 Task: Plan a team-building puzzle-solving activity for the 28th at 6:30 PM.
Action: Mouse moved to (39, 72)
Screenshot: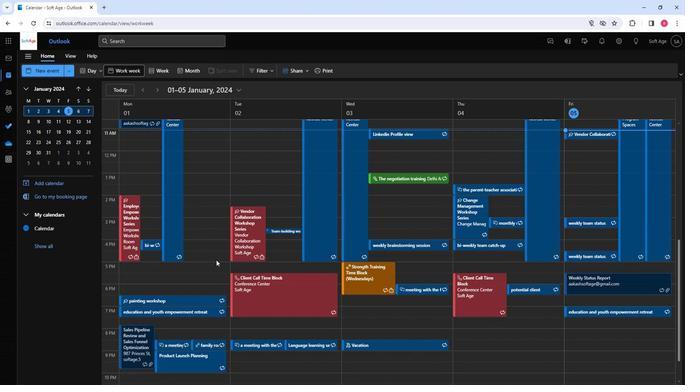 
Action: Mouse pressed left at (39, 72)
Screenshot: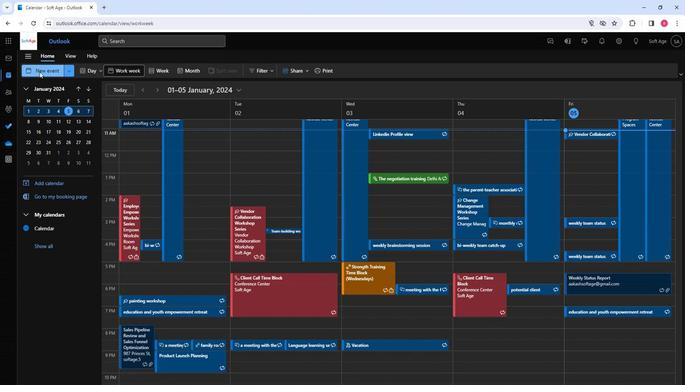 
Action: Mouse moved to (168, 125)
Screenshot: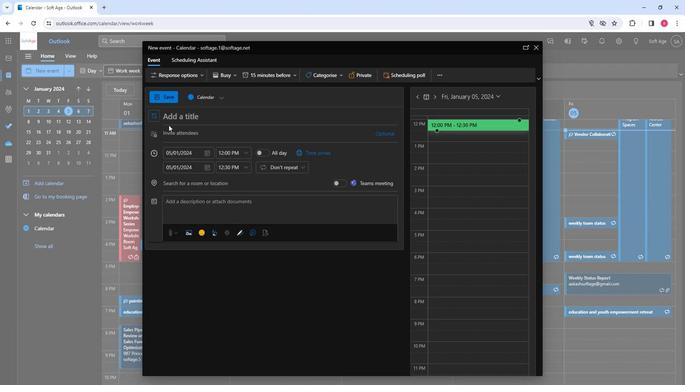 
Action: Key pressed <Key.shift>Team-<Key.shift>Building<Key.space><Key.shift>Puzzle-<Key.shift>Solving<Key.space><Key.shift><Key.shift>Activity
Screenshot: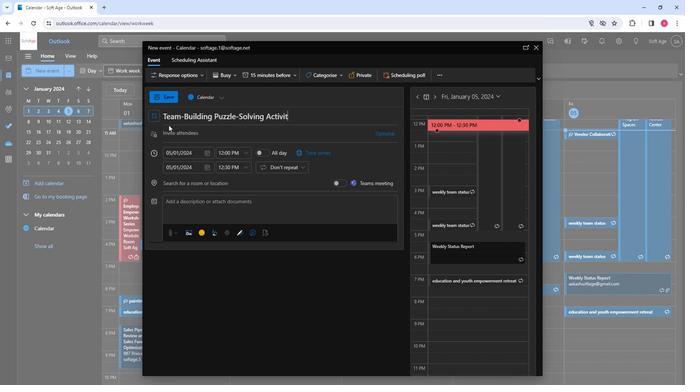 
Action: Mouse moved to (174, 130)
Screenshot: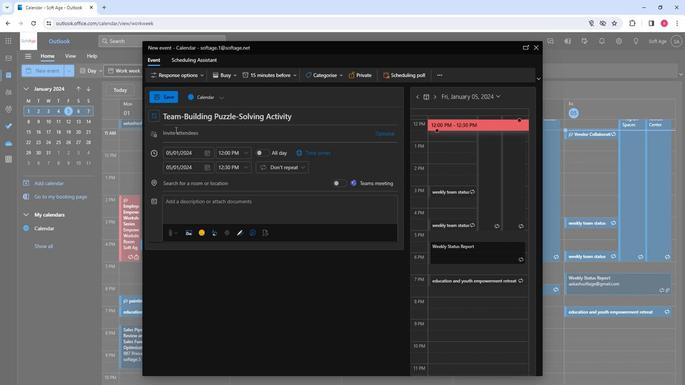 
Action: Mouse pressed left at (174, 130)
Screenshot: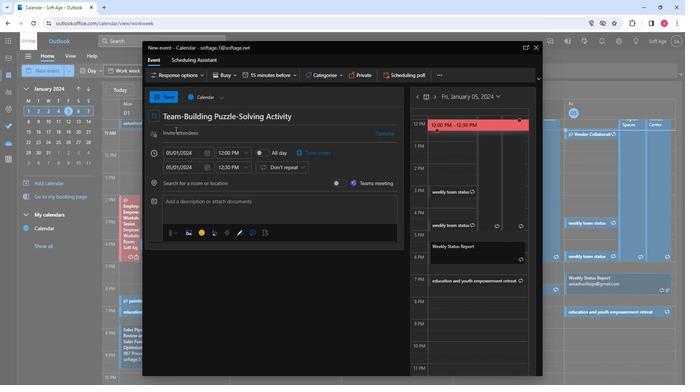 
Action: Key pressed so
Screenshot: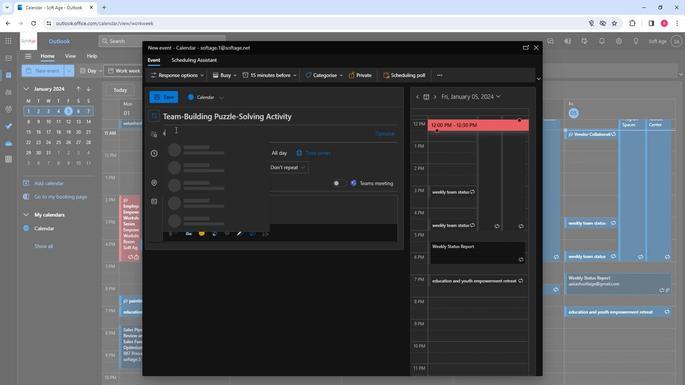 
Action: Mouse moved to (194, 147)
Screenshot: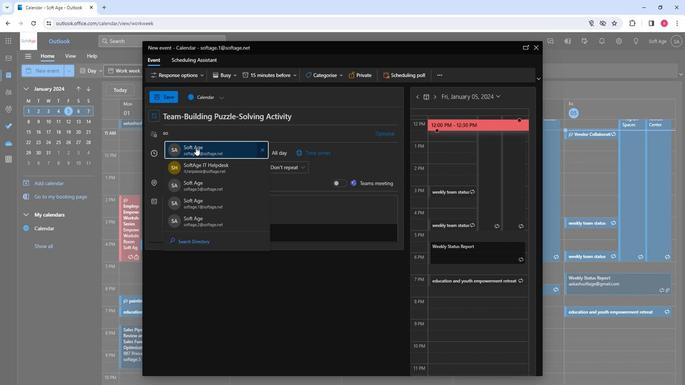 
Action: Mouse pressed left at (194, 147)
Screenshot: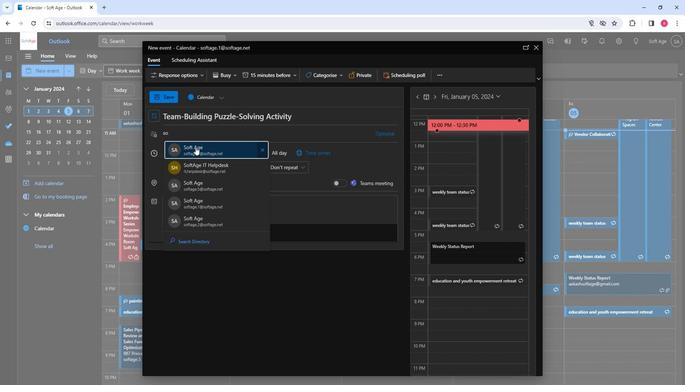 
Action: Mouse moved to (194, 181)
Screenshot: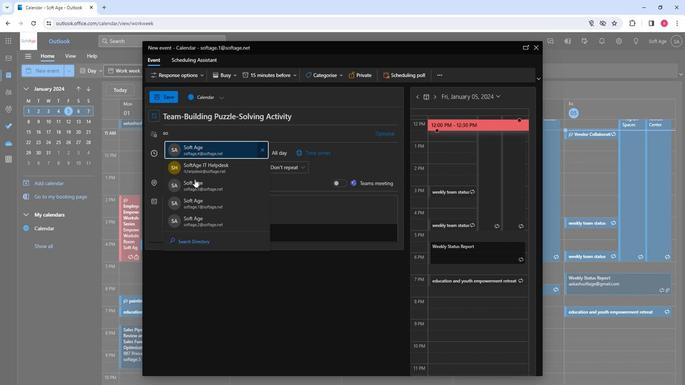 
Action: Key pressed s
Screenshot: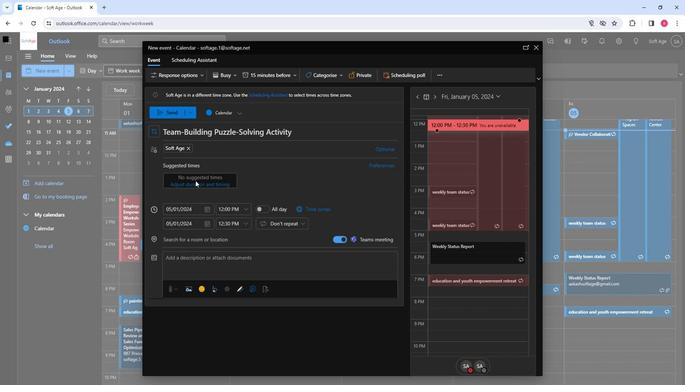 
Action: Mouse moved to (219, 214)
Screenshot: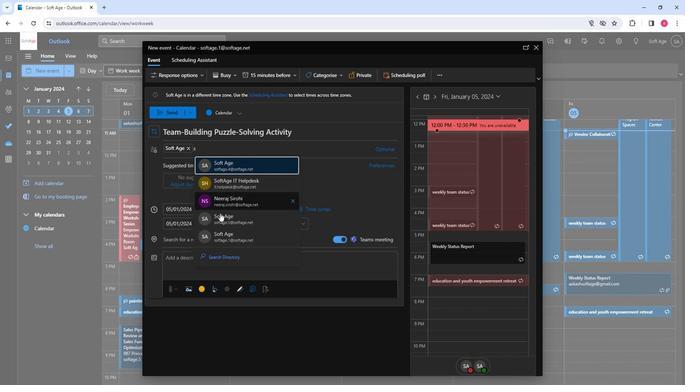 
Action: Mouse pressed left at (219, 214)
Screenshot: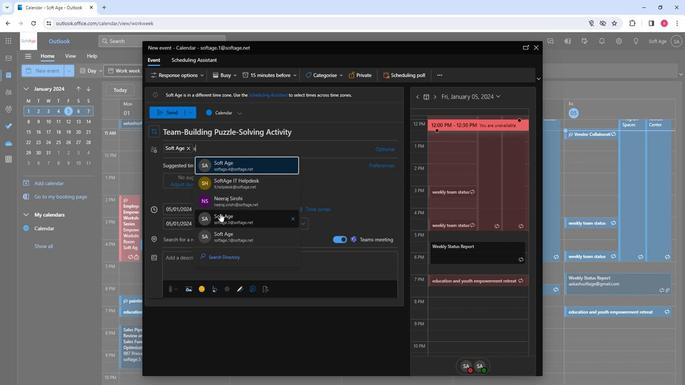 
Action: Mouse moved to (220, 214)
Screenshot: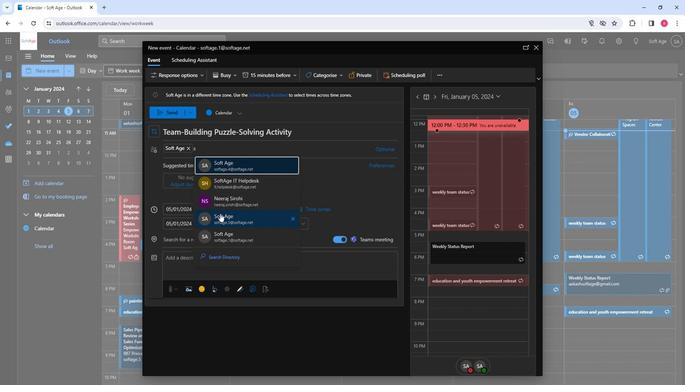 
Action: Key pressed s
Screenshot: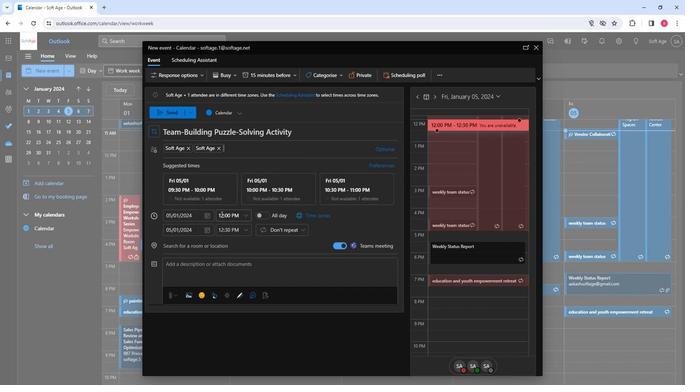 
Action: Mouse moved to (253, 238)
Screenshot: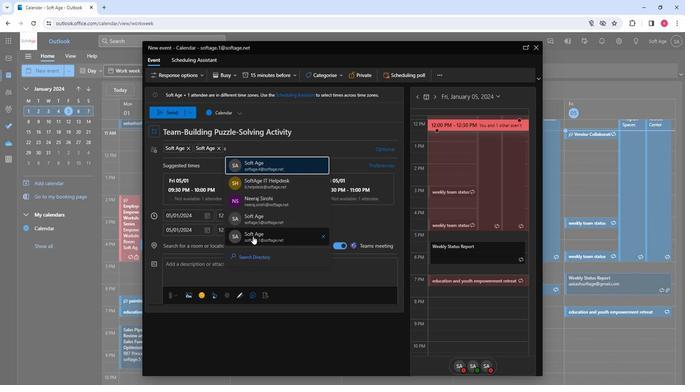 
Action: Mouse pressed left at (253, 238)
Screenshot: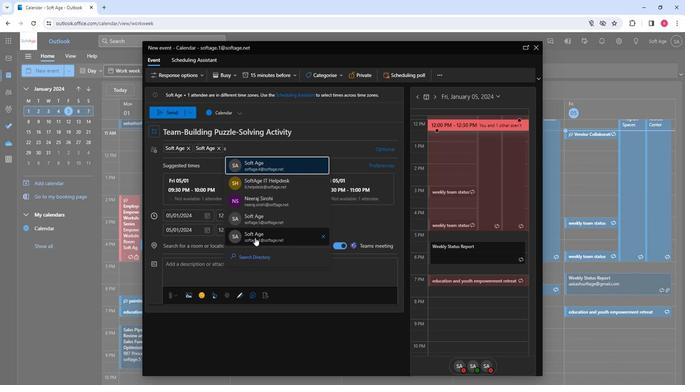 
Action: Mouse moved to (206, 217)
Screenshot: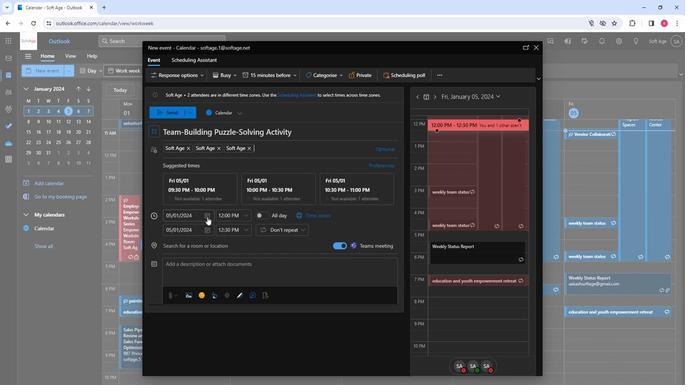 
Action: Mouse pressed left at (206, 217)
Screenshot: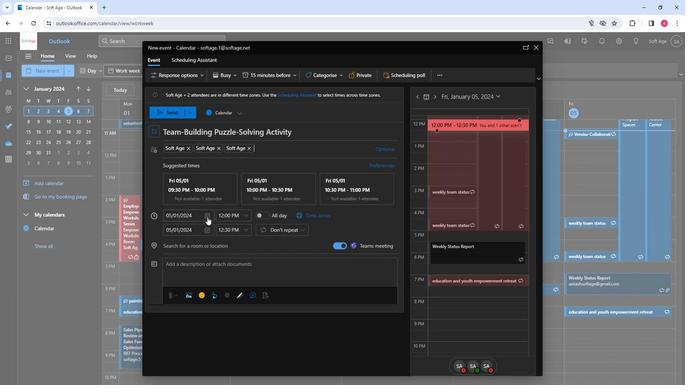 
Action: Mouse moved to (233, 287)
Screenshot: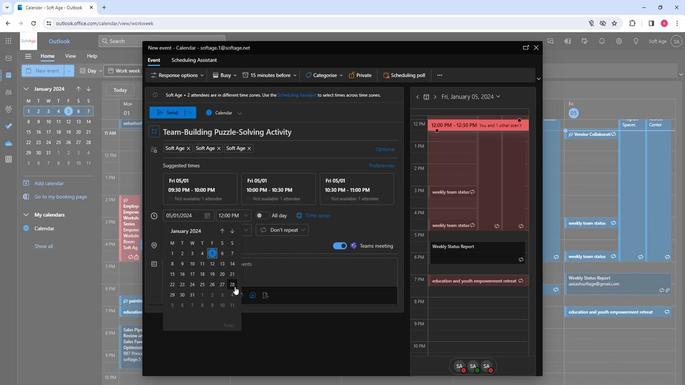 
Action: Mouse pressed left at (233, 287)
Screenshot: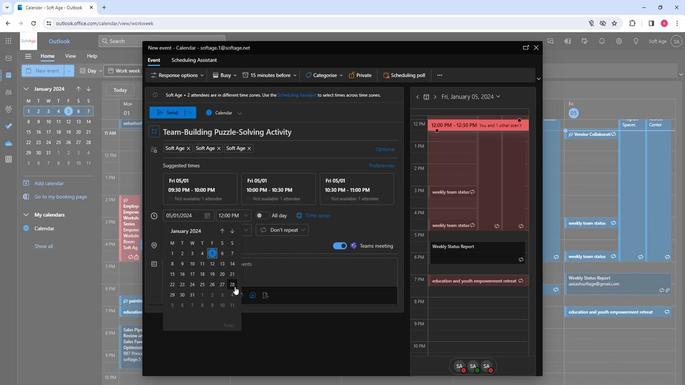 
Action: Mouse moved to (244, 214)
Screenshot: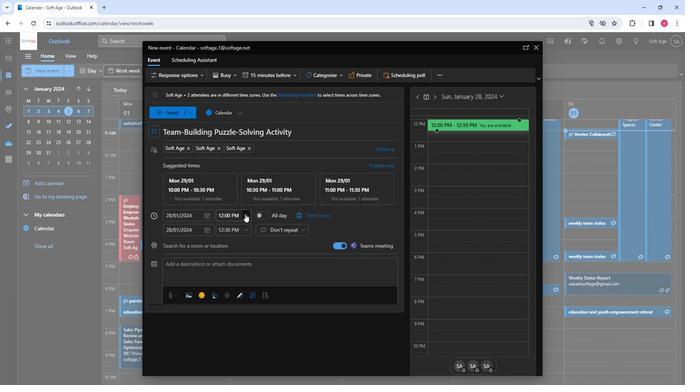 
Action: Mouse pressed left at (244, 214)
Screenshot: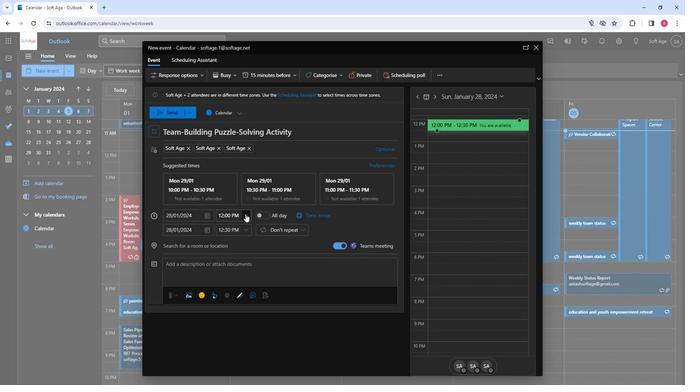 
Action: Mouse moved to (235, 243)
Screenshot: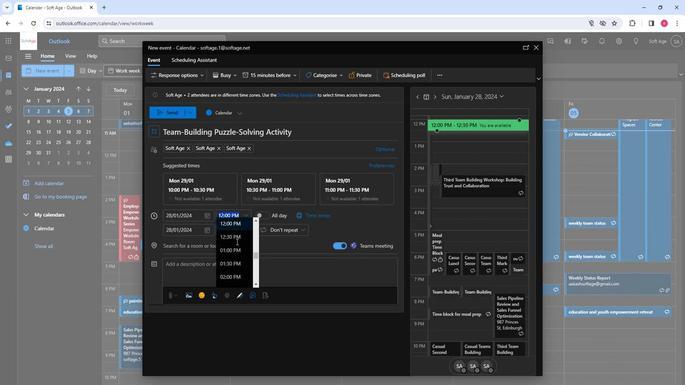 
Action: Mouse scrolled (235, 243) with delta (0, 0)
Screenshot: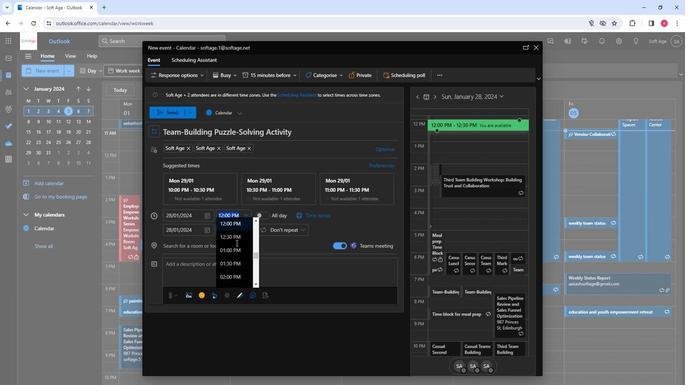 
Action: Mouse moved to (234, 245)
Screenshot: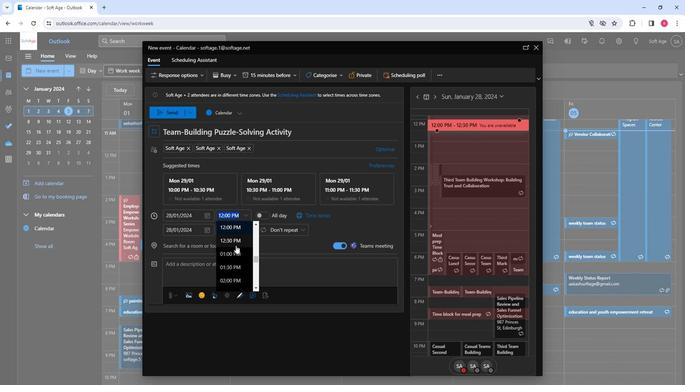 
Action: Mouse scrolled (234, 245) with delta (0, 0)
Screenshot: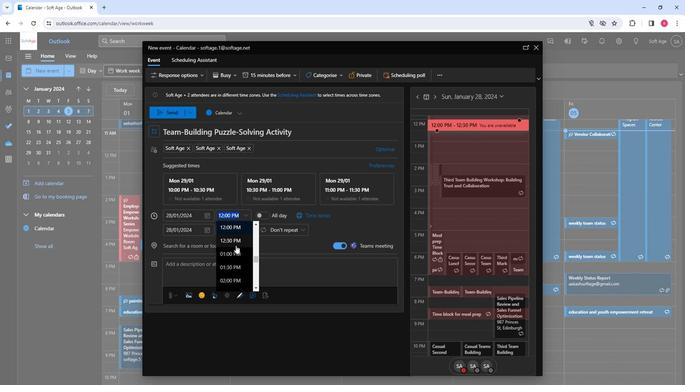 
Action: Mouse moved to (234, 247)
Screenshot: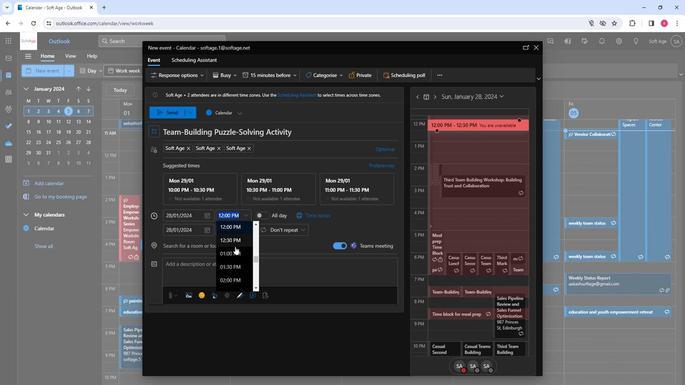 
Action: Mouse scrolled (234, 246) with delta (0, 0)
Screenshot: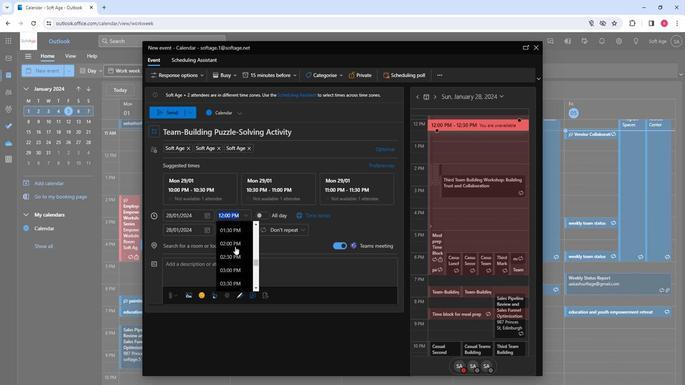 
Action: Mouse scrolled (234, 246) with delta (0, 0)
Screenshot: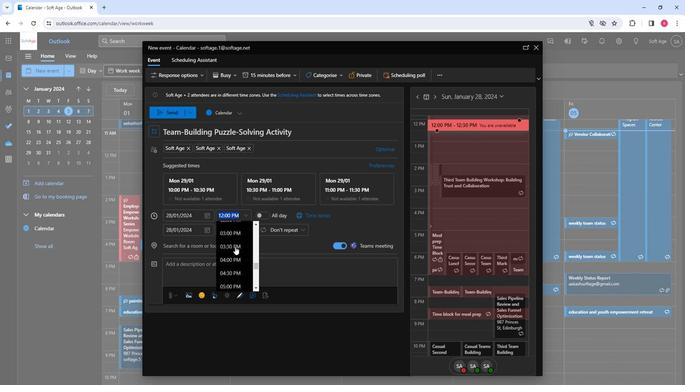 
Action: Mouse moved to (230, 284)
Screenshot: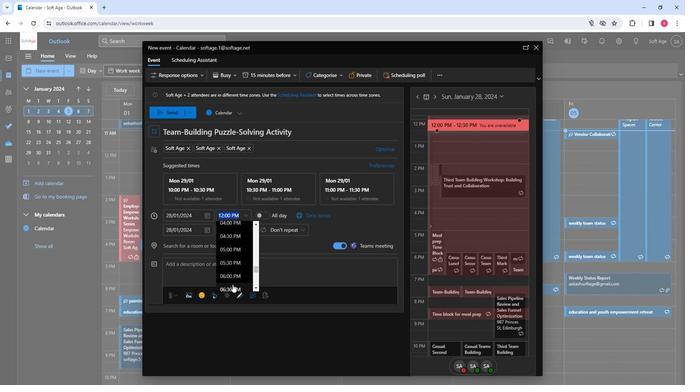 
Action: Mouse pressed left at (230, 284)
Screenshot: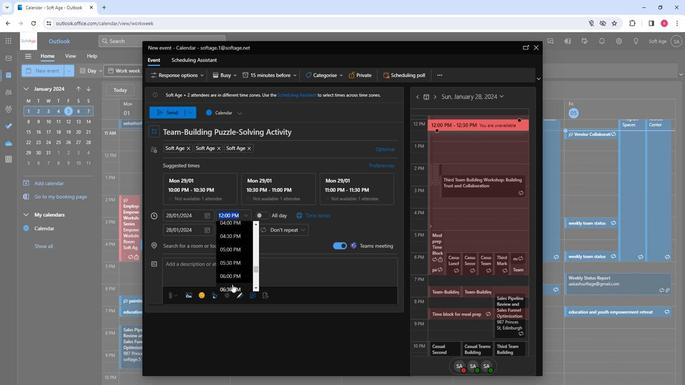 
Action: Mouse moved to (192, 250)
Screenshot: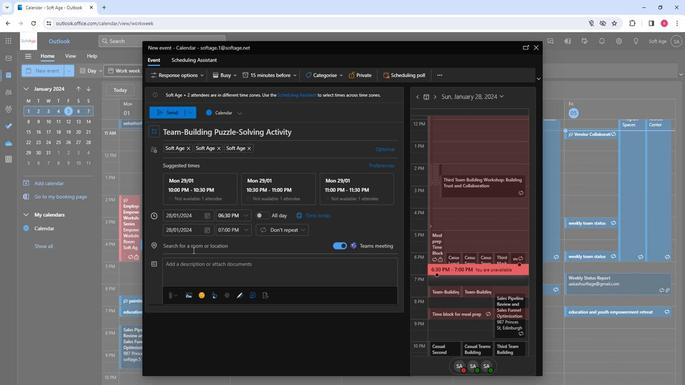 
Action: Mouse pressed left at (192, 250)
Screenshot: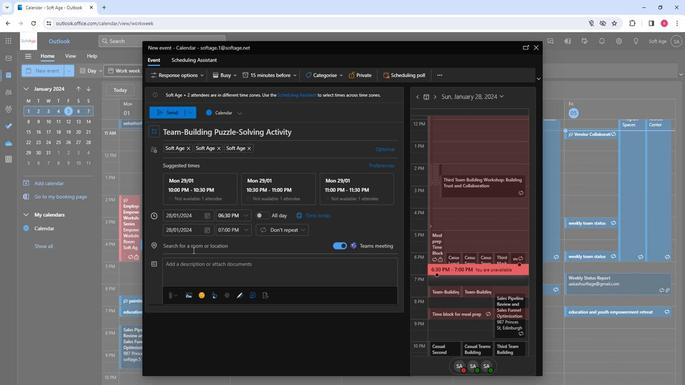 
Action: Key pressed acti
Screenshot: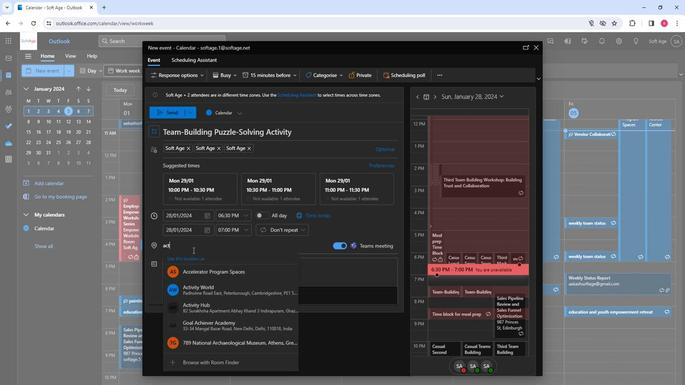 
Action: Mouse moved to (221, 285)
Screenshot: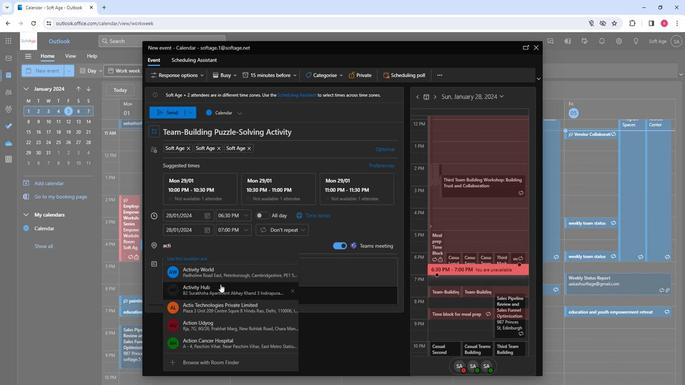 
Action: Mouse pressed left at (221, 285)
Screenshot: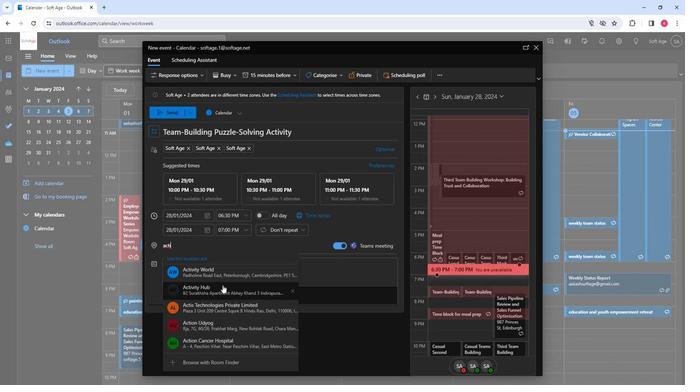 
Action: Mouse moved to (198, 271)
Screenshot: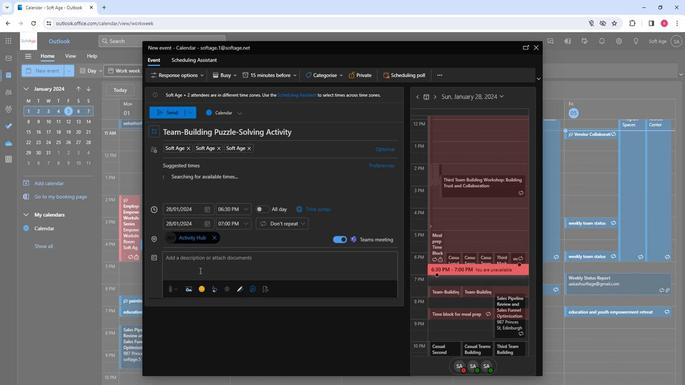 
Action: Mouse pressed left at (198, 271)
Screenshot: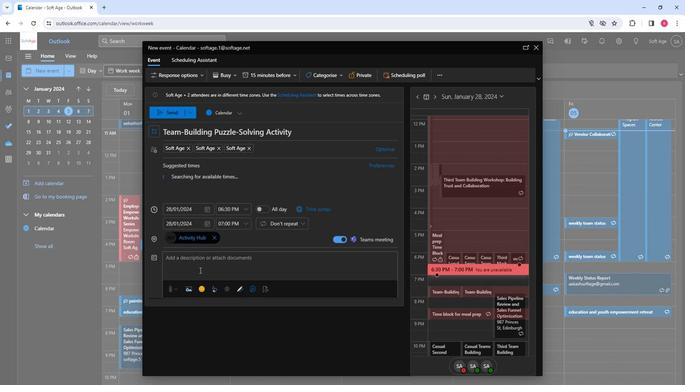 
Action: Mouse moved to (201, 271)
Screenshot: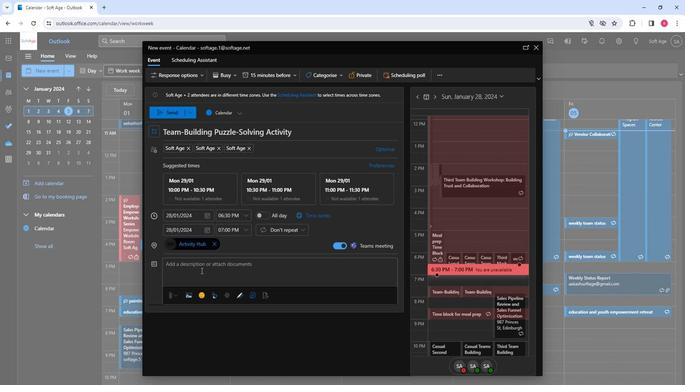 
Action: Key pressed <Key.shift>Foster<Key.space>colla
Screenshot: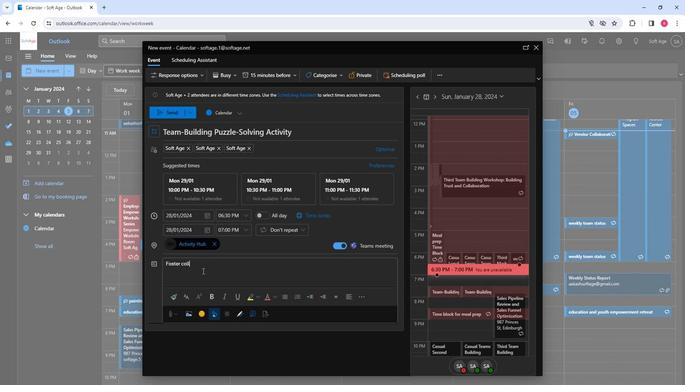 
Action: Mouse moved to (201, 272)
Screenshot: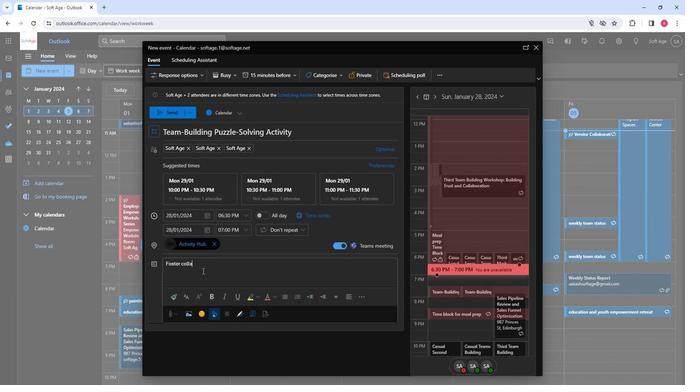 
Action: Key pressed boration<Key.space>and<Key.space>critical<Key.space>thinking<Key.space>in<Key.space>our<Key.space>team-building<Key.space>puzzle<Key.space><Key.backspace>-solving<Key.space>activity.<Key.space><Key.shift>Engage<Key.space>in<Key.space>fun<Key.space>challenges<Key.space>that<Key.space>promote<Key.space>teamwork,<Key.space>prolem<Key.space><Key.backspace><Key.backspace><Key.backspace><Key.backspace>blem-solving,<Key.space>and<Key.space>strenghten<Key.space>the<Key.space>bonds<Key.space>within<Key.space>your<Key.space>team.
Screenshot: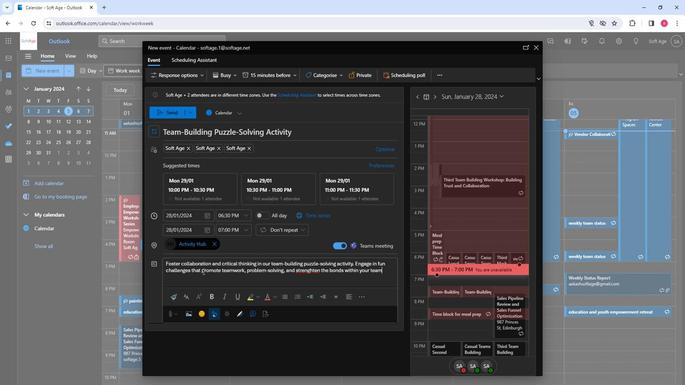 
Action: Mouse moved to (258, 274)
Screenshot: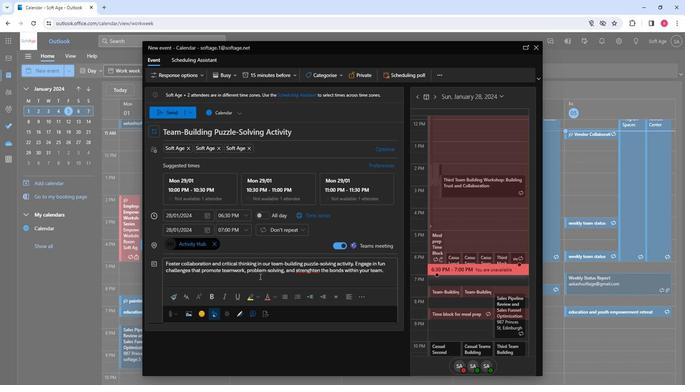 
Action: Mouse pressed left at (258, 274)
Screenshot: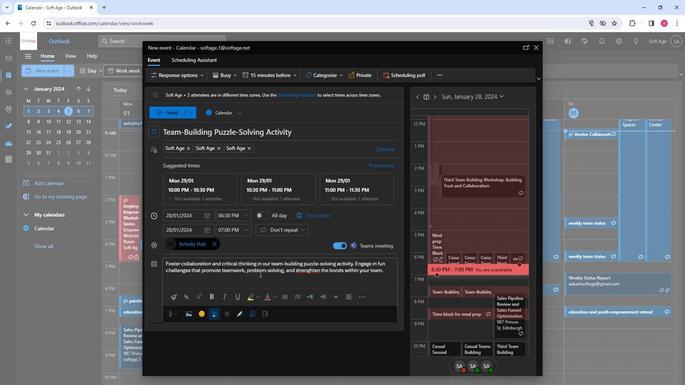 
Action: Mouse pressed left at (258, 274)
Screenshot: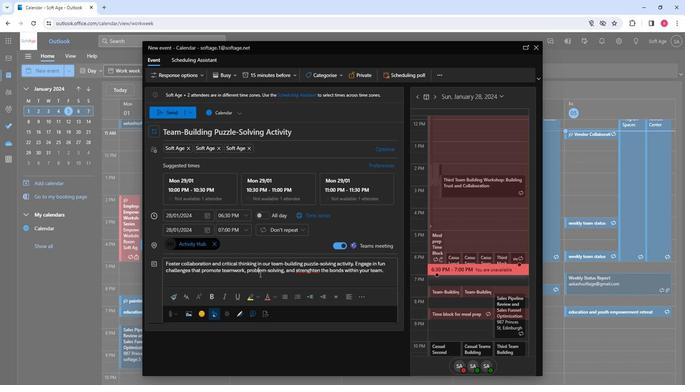 
Action: Mouse pressed left at (258, 274)
Screenshot: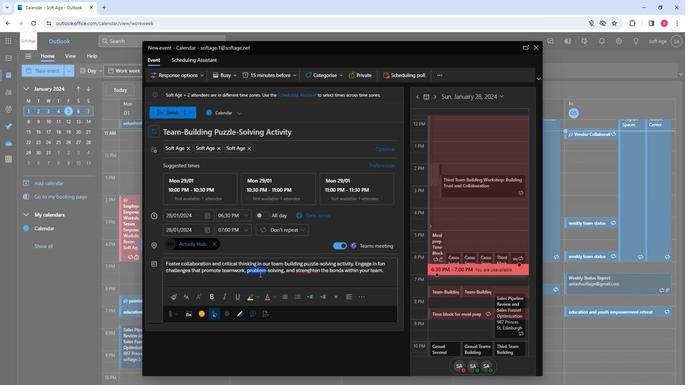 
Action: Mouse pressed left at (258, 274)
Screenshot: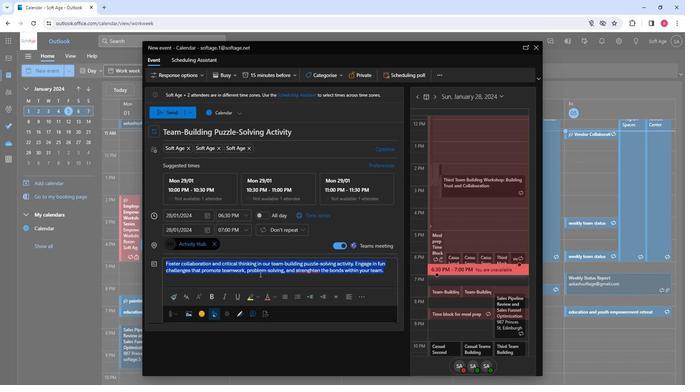 
Action: Mouse moved to (183, 298)
Screenshot: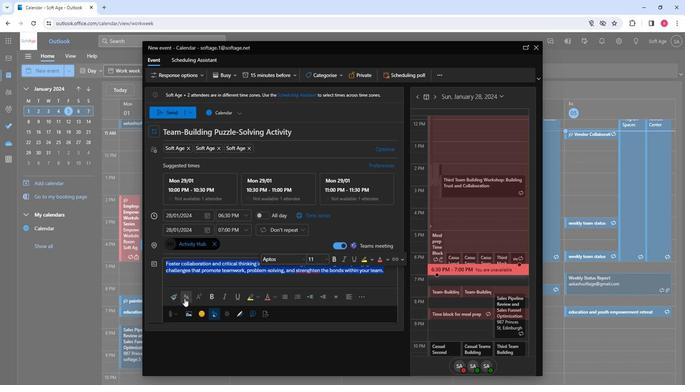 
Action: Mouse pressed left at (183, 298)
Screenshot: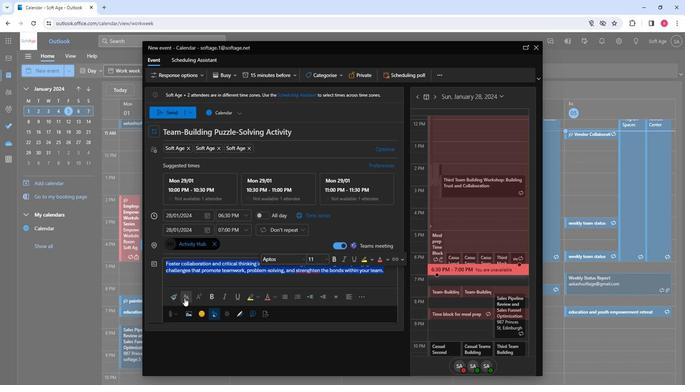 
Action: Mouse moved to (227, 212)
Screenshot: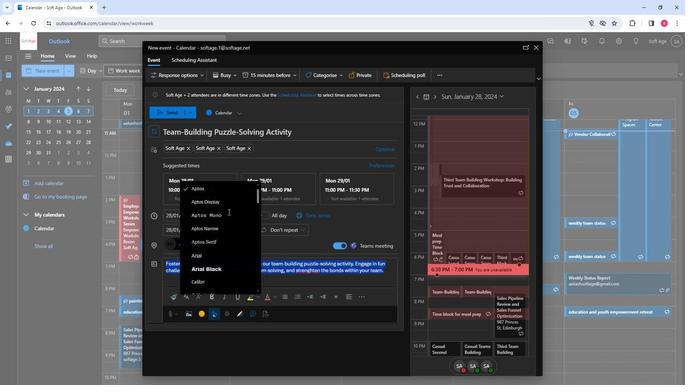 
Action: Mouse scrolled (227, 212) with delta (0, 0)
Screenshot: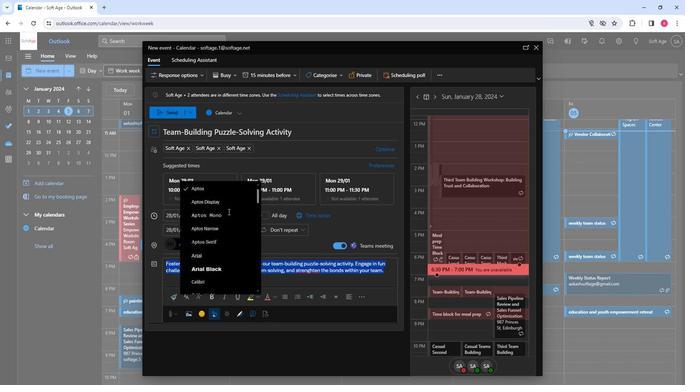 
Action: Mouse moved to (227, 212)
Screenshot: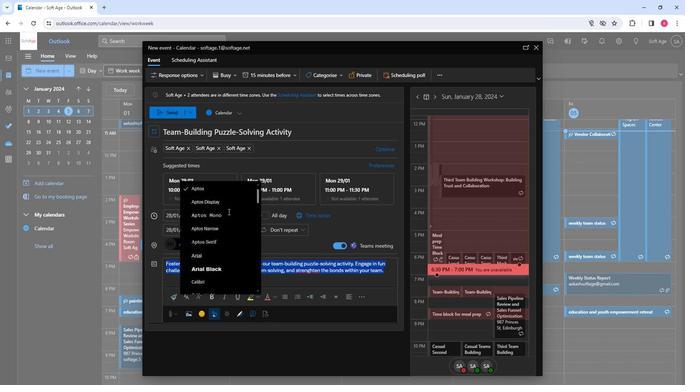 
Action: Mouse scrolled (227, 211) with delta (0, 0)
Screenshot: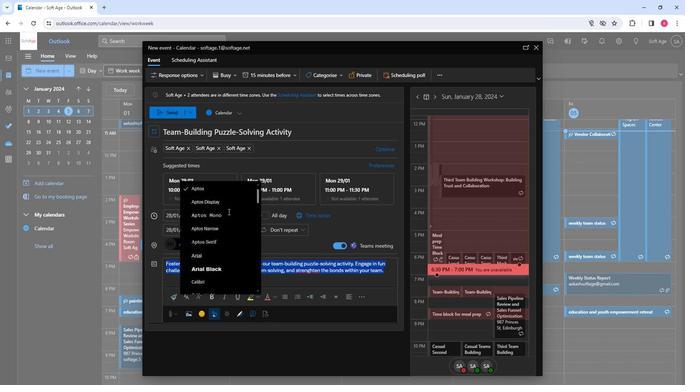 
Action: Mouse moved to (227, 211)
Screenshot: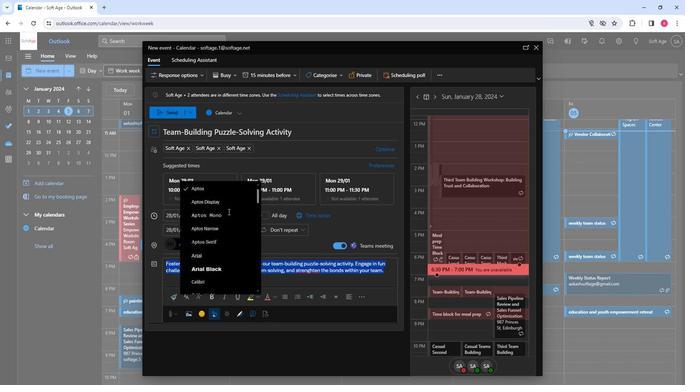 
Action: Mouse scrolled (227, 211) with delta (0, 0)
Screenshot: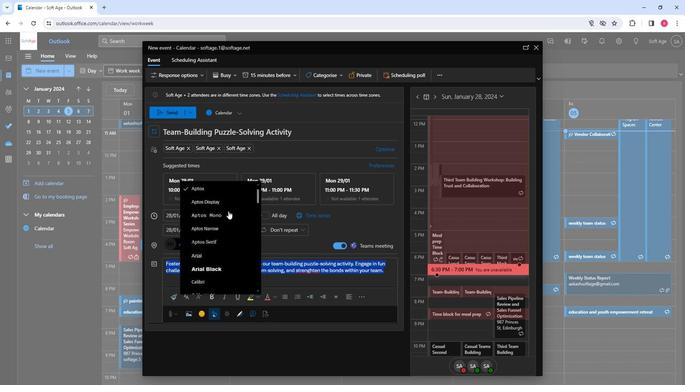 
Action: Mouse scrolled (227, 211) with delta (0, 0)
Screenshot: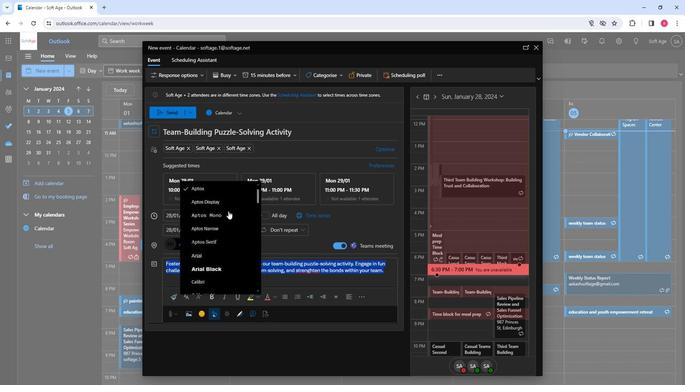 
Action: Mouse scrolled (227, 211) with delta (0, 0)
Screenshot: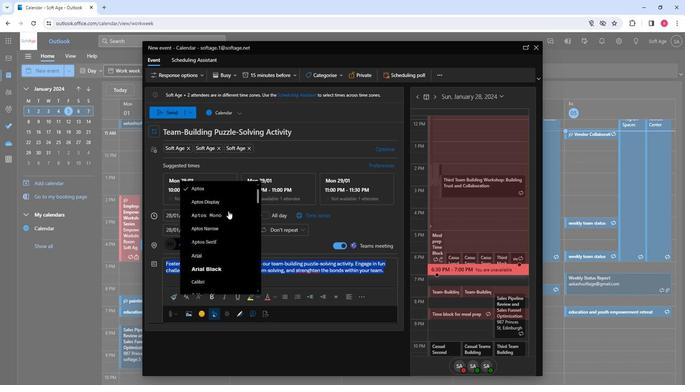 
Action: Mouse moved to (208, 238)
Screenshot: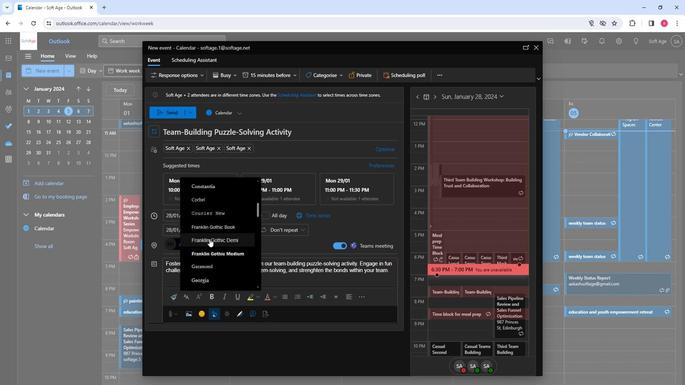 
Action: Mouse pressed left at (208, 238)
Screenshot: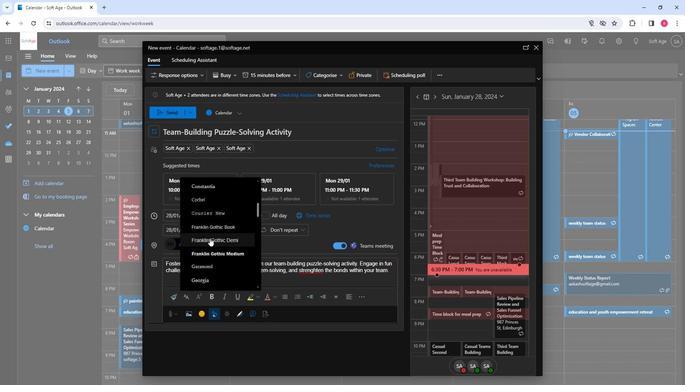 
Action: Mouse moved to (224, 296)
Screenshot: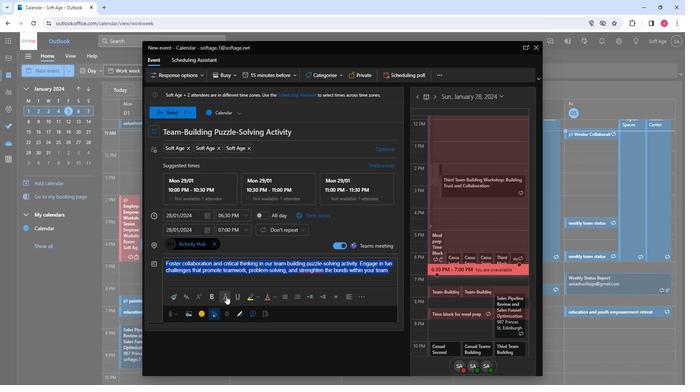 
Action: Mouse pressed left at (224, 296)
Screenshot: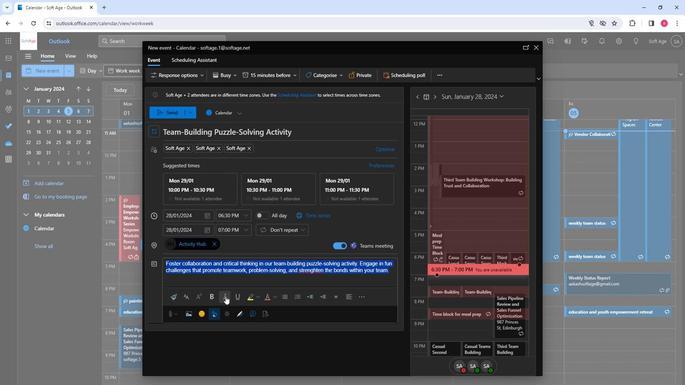 
Action: Mouse moved to (215, 297)
Screenshot: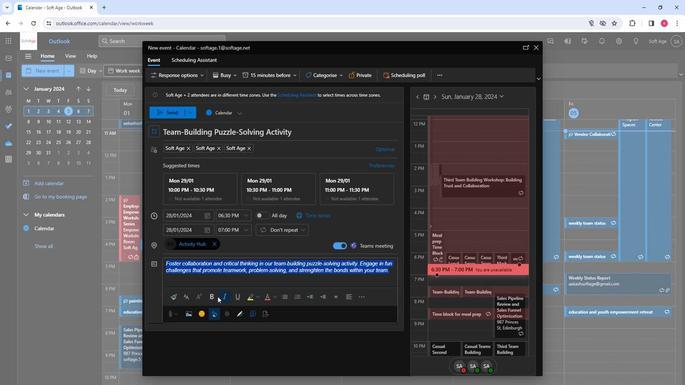 
Action: Mouse pressed left at (215, 297)
Screenshot: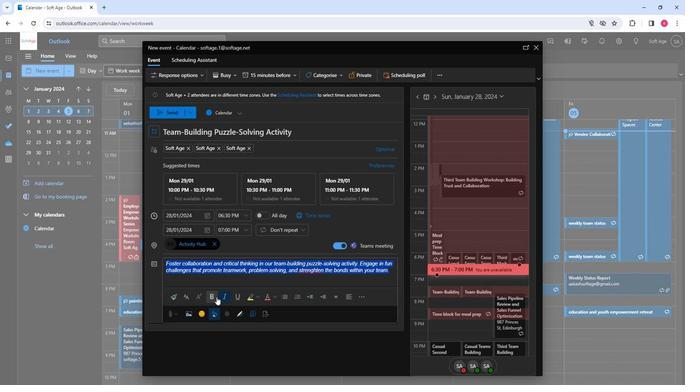 
Action: Mouse moved to (274, 297)
Screenshot: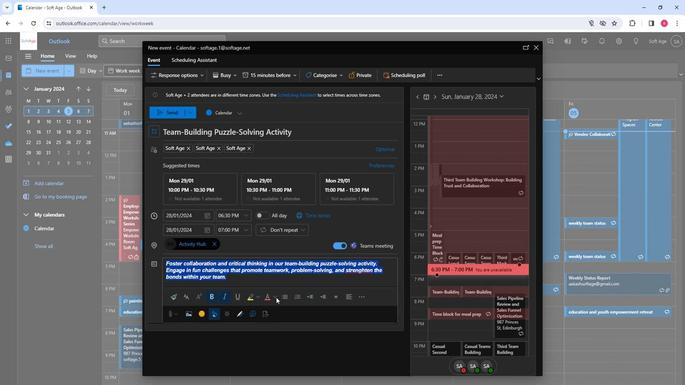 
Action: Mouse pressed left at (274, 297)
Screenshot: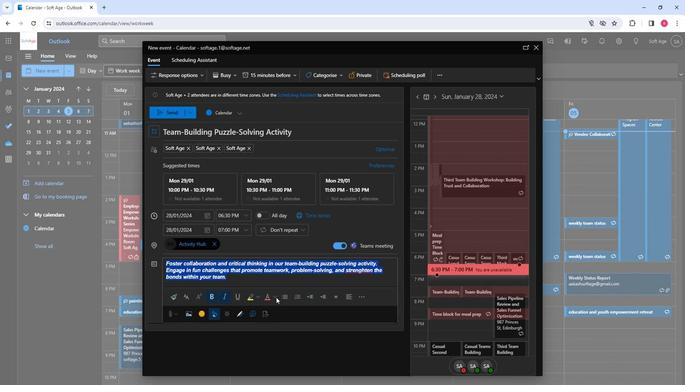 
Action: Mouse moved to (290, 259)
Screenshot: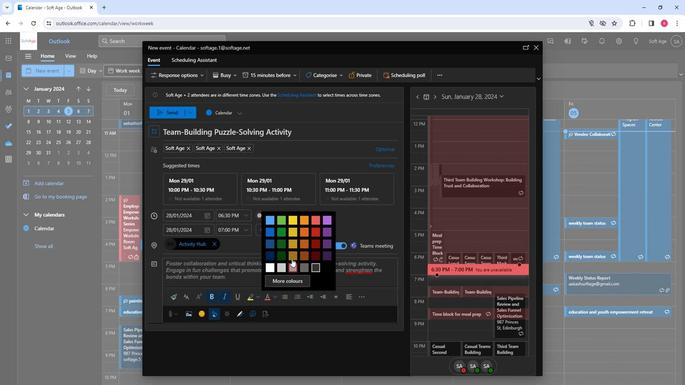 
Action: Mouse pressed left at (290, 259)
Screenshot: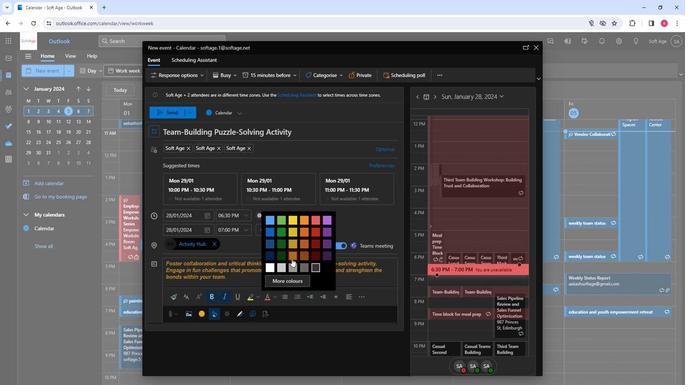 
Action: Mouse moved to (319, 295)
Screenshot: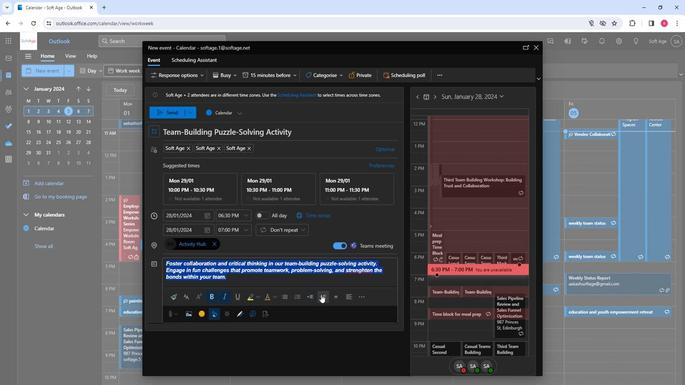 
Action: Mouse pressed left at (319, 295)
Screenshot: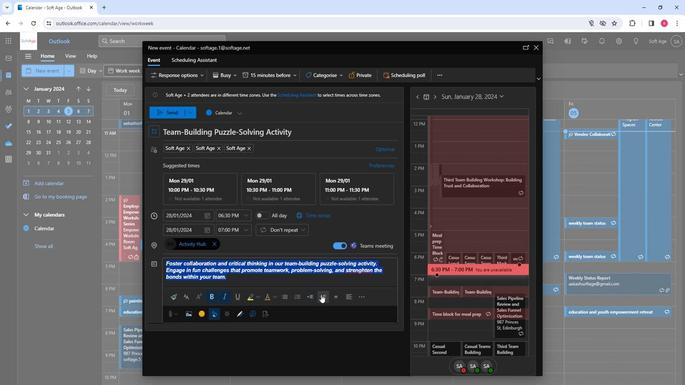 
Action: Mouse moved to (307, 282)
Screenshot: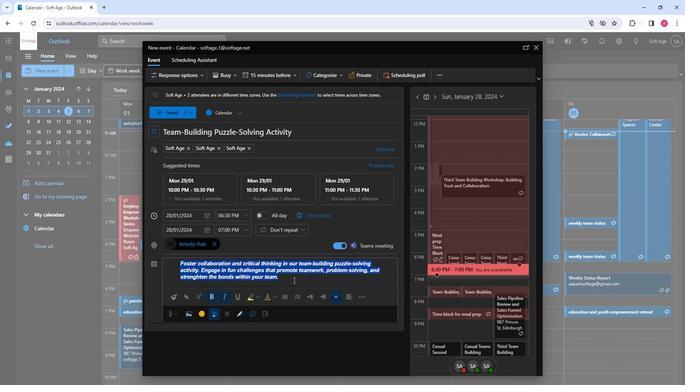 
Action: Mouse pressed left at (307, 282)
Screenshot: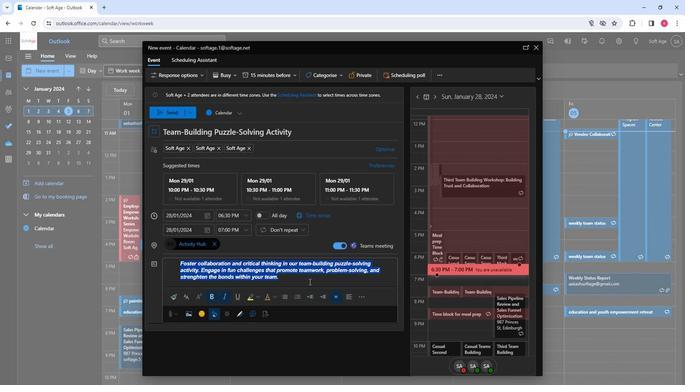 
Action: Mouse moved to (167, 114)
Screenshot: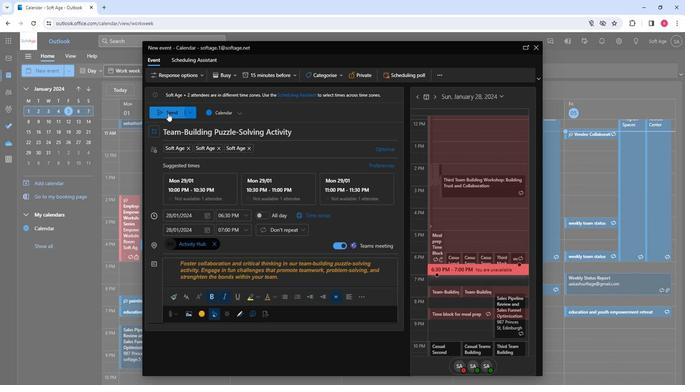 
Action: Mouse pressed left at (167, 114)
Screenshot: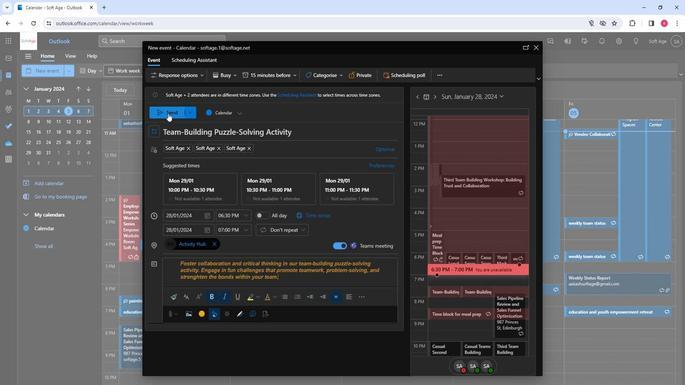 
Action: Mouse moved to (289, 235)
Screenshot: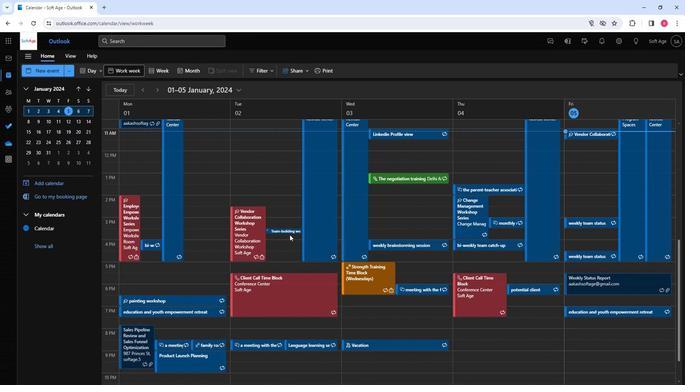 
